 Task: Create a rule when a start date not in next week is set on a card by me.
Action: Mouse moved to (917, 69)
Screenshot: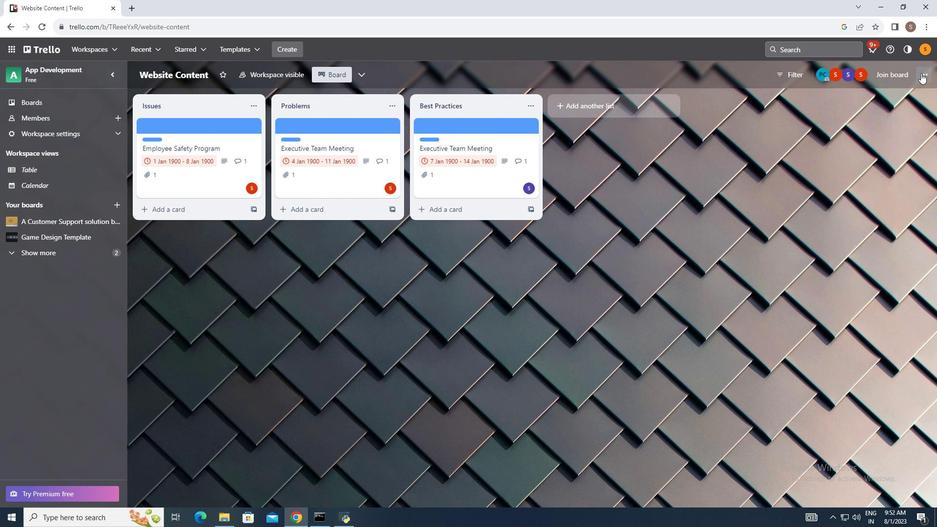 
Action: Mouse pressed left at (917, 69)
Screenshot: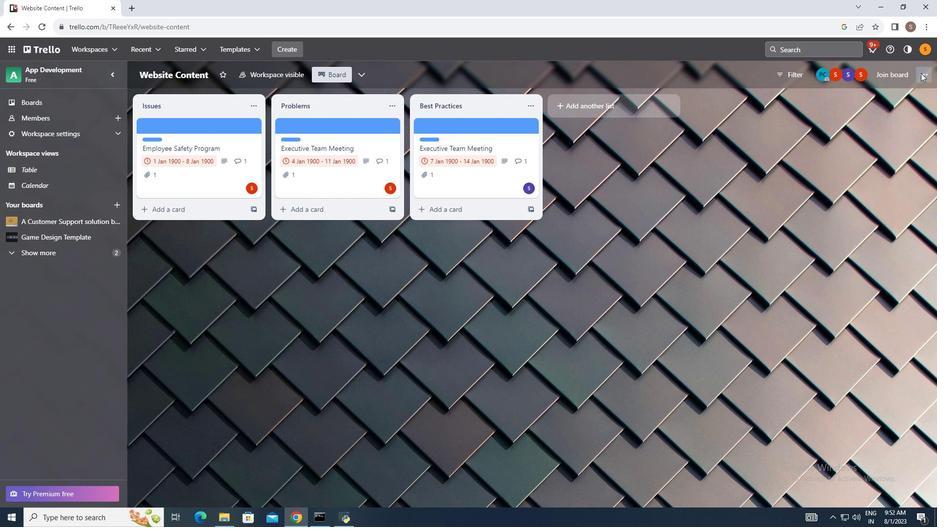 
Action: Mouse moved to (856, 182)
Screenshot: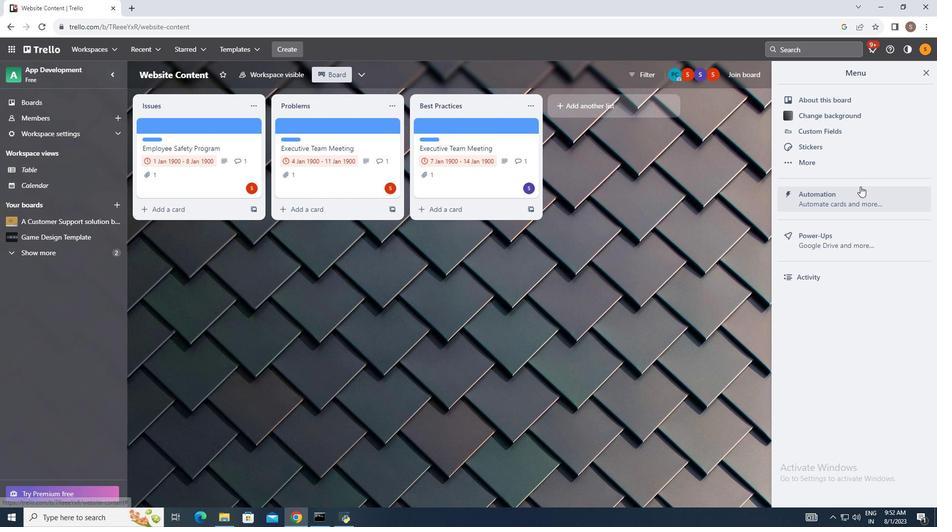 
Action: Mouse pressed left at (856, 182)
Screenshot: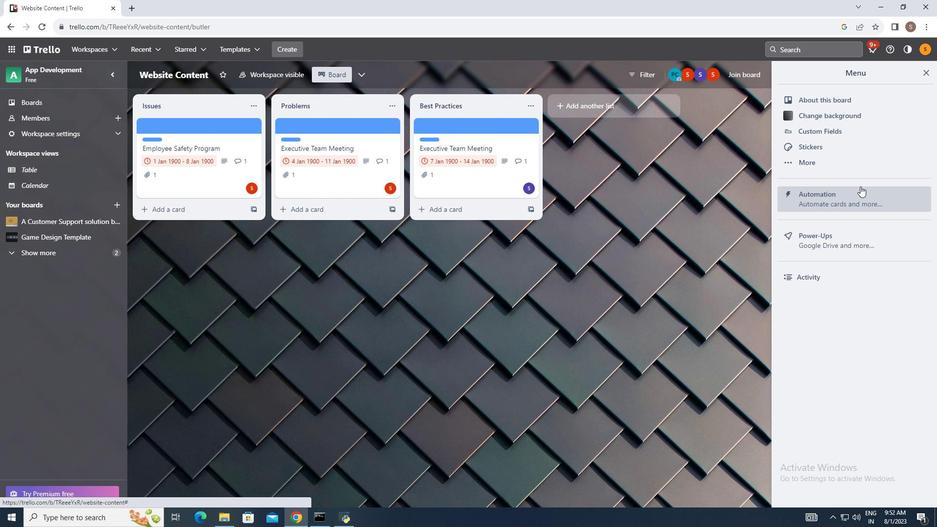 
Action: Mouse moved to (161, 159)
Screenshot: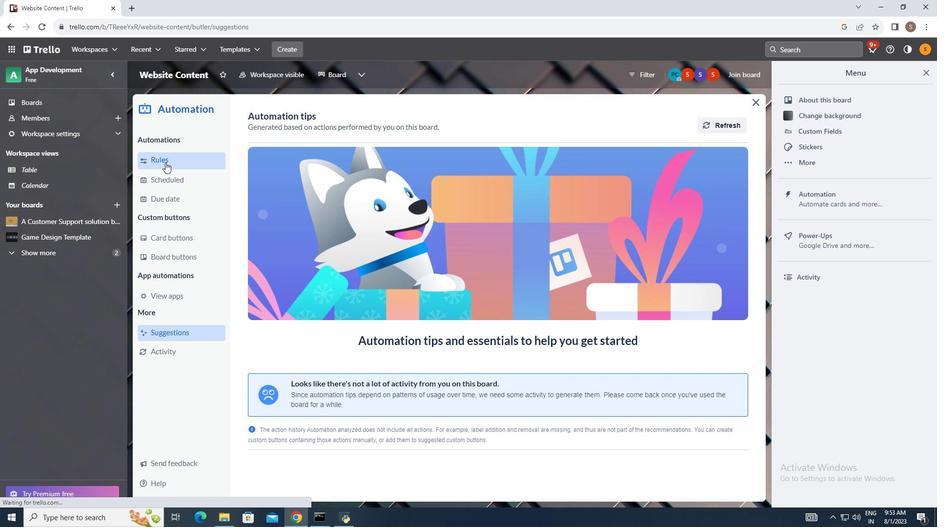 
Action: Mouse pressed left at (161, 159)
Screenshot: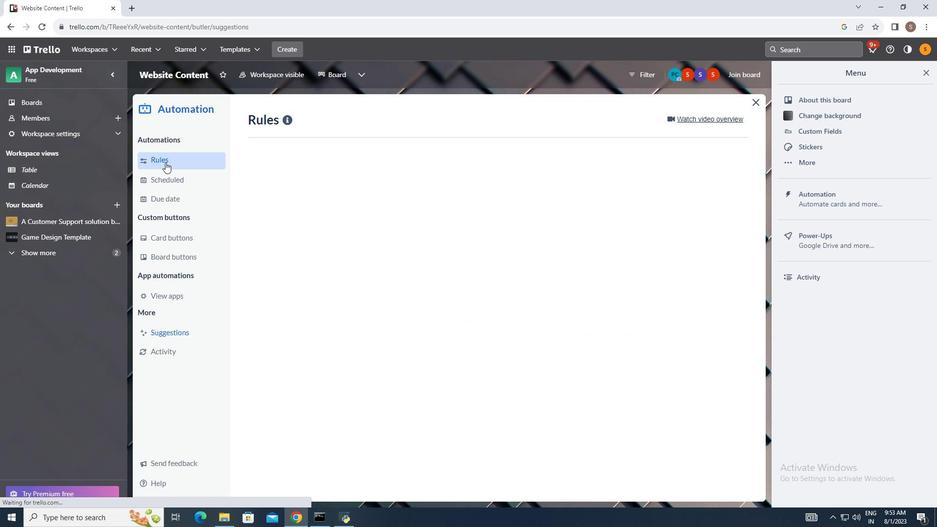 
Action: Mouse moved to (660, 116)
Screenshot: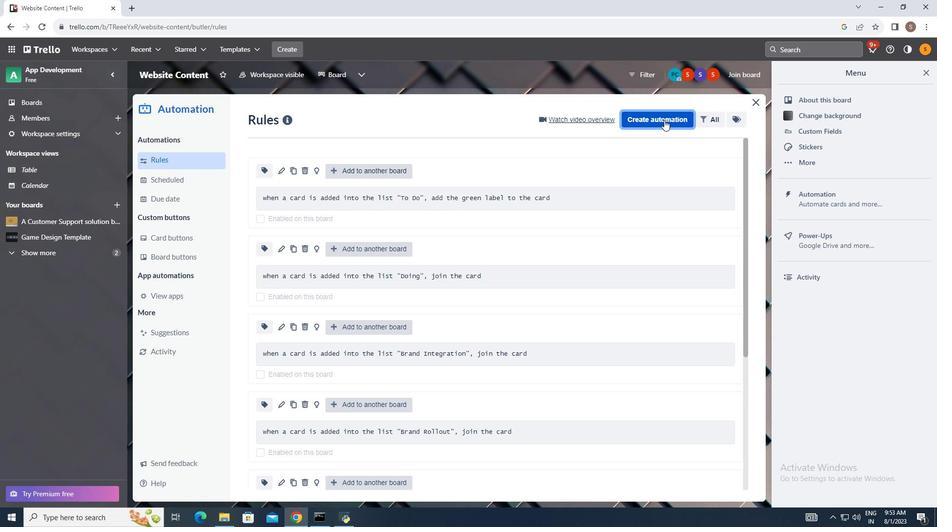 
Action: Mouse pressed left at (660, 116)
Screenshot: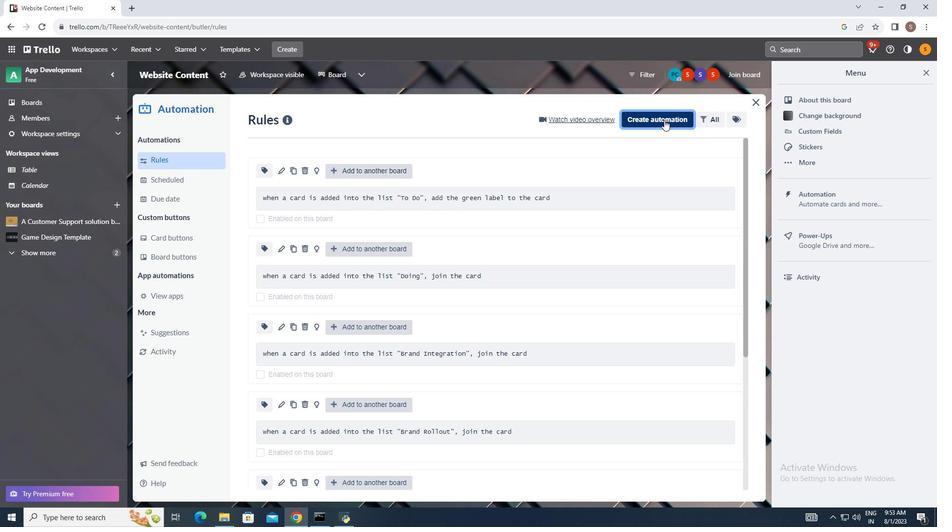 
Action: Mouse moved to (496, 212)
Screenshot: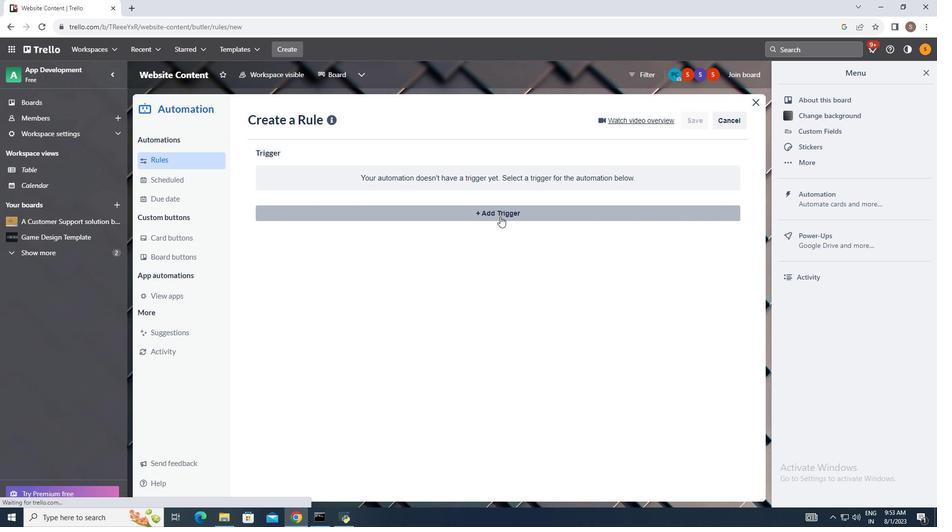 
Action: Mouse pressed left at (496, 212)
Screenshot: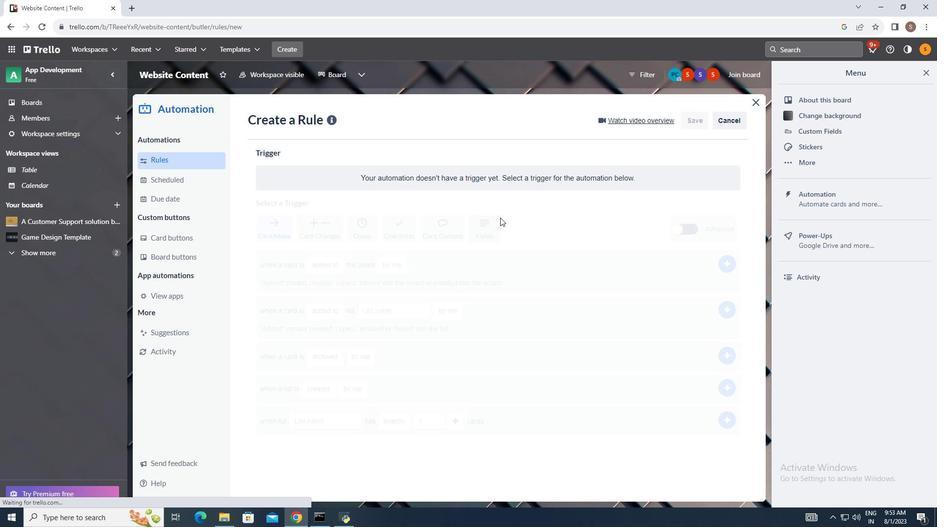 
Action: Mouse moved to (358, 235)
Screenshot: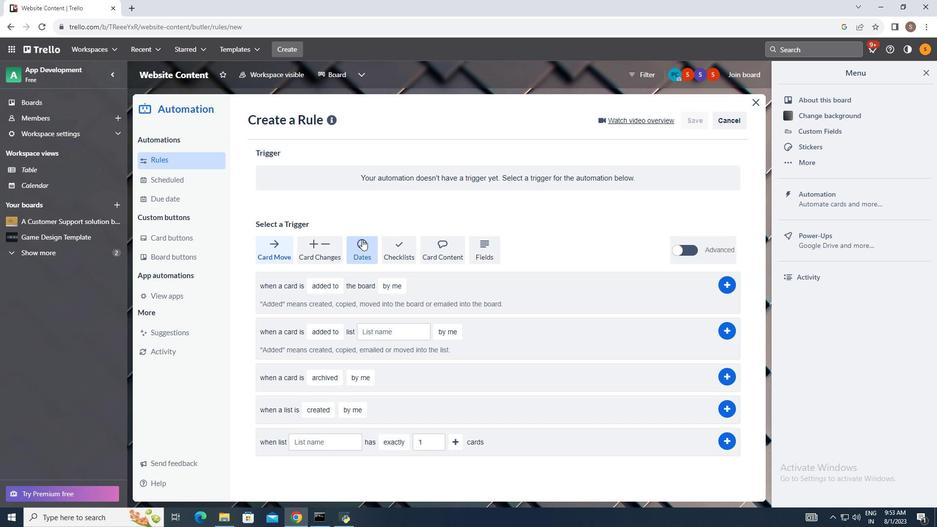 
Action: Mouse pressed left at (358, 235)
Screenshot: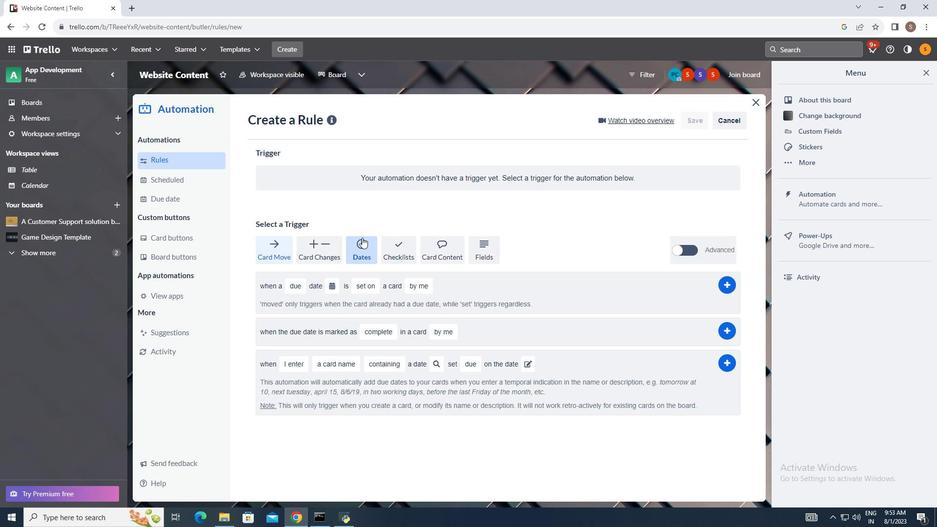 
Action: Mouse moved to (293, 281)
Screenshot: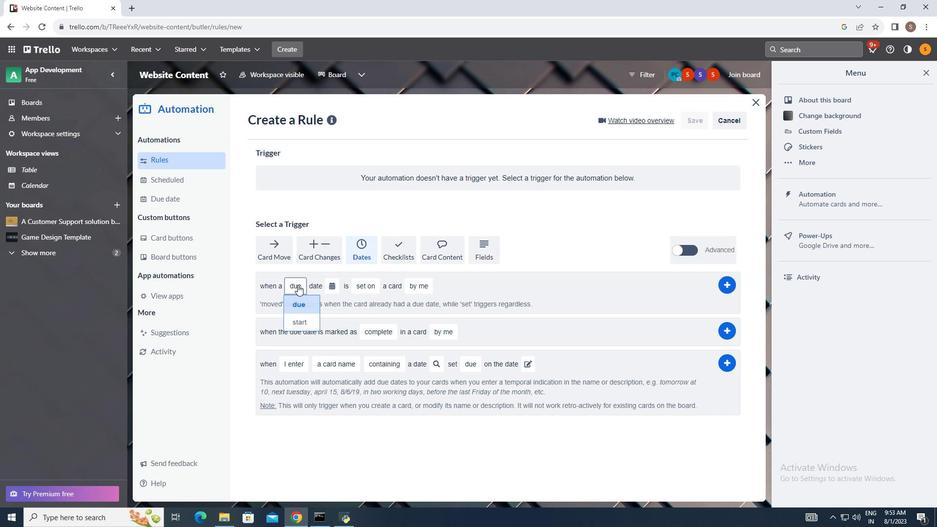 
Action: Mouse pressed left at (293, 281)
Screenshot: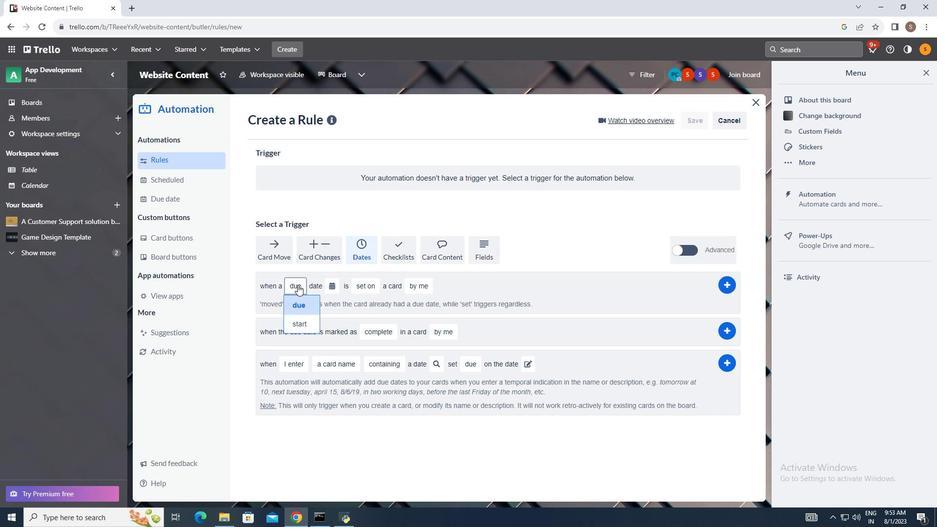 
Action: Mouse moved to (292, 317)
Screenshot: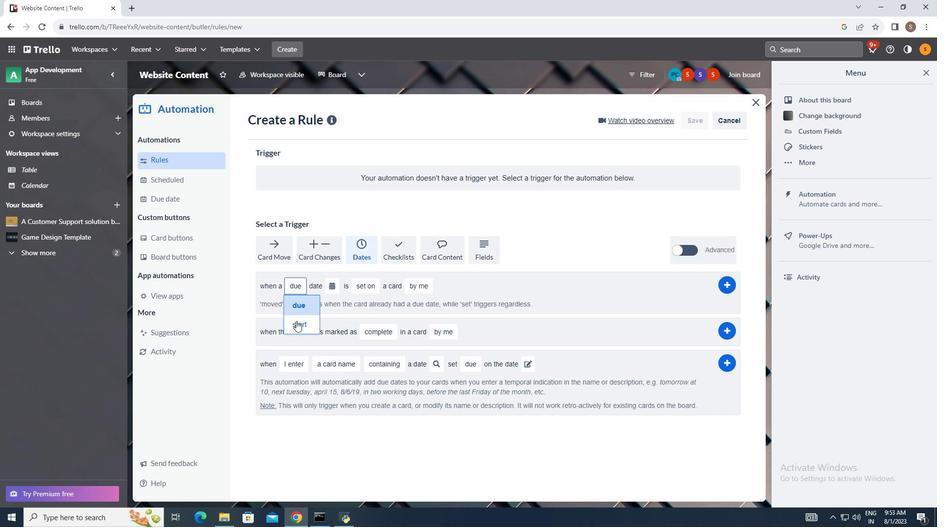 
Action: Mouse pressed left at (292, 317)
Screenshot: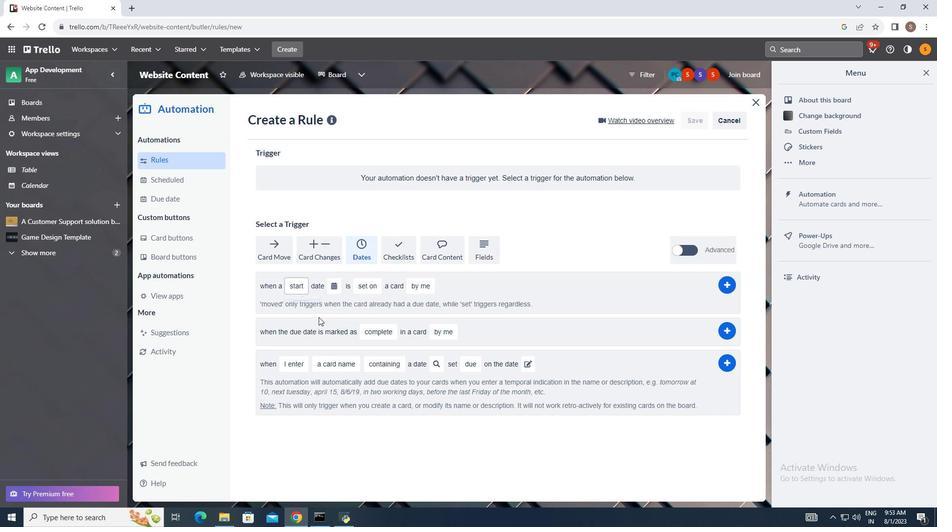 
Action: Mouse moved to (328, 283)
Screenshot: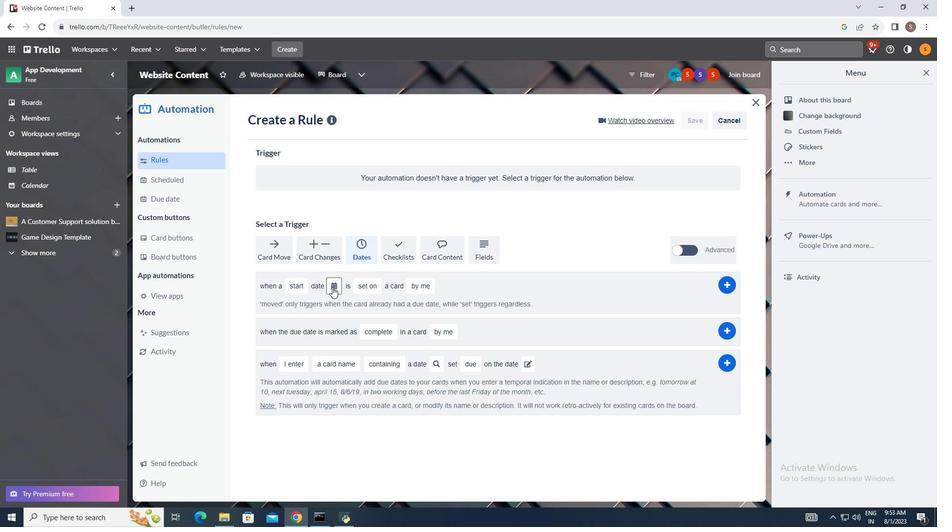 
Action: Mouse pressed left at (328, 283)
Screenshot: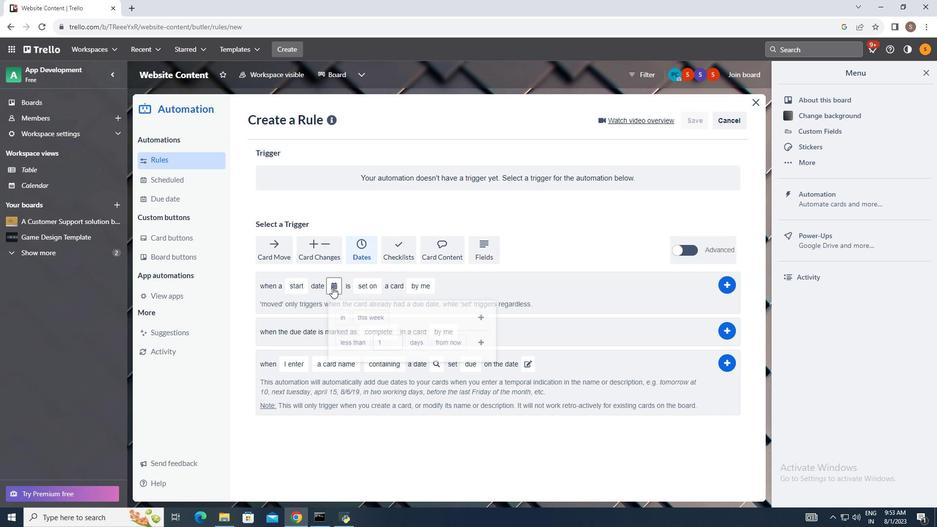 
Action: Mouse moved to (339, 314)
Screenshot: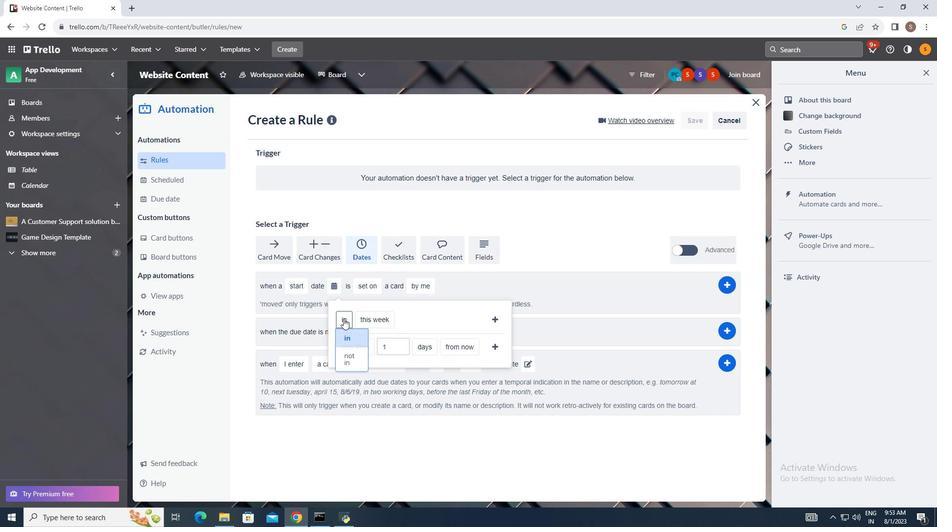 
Action: Mouse pressed left at (339, 314)
Screenshot: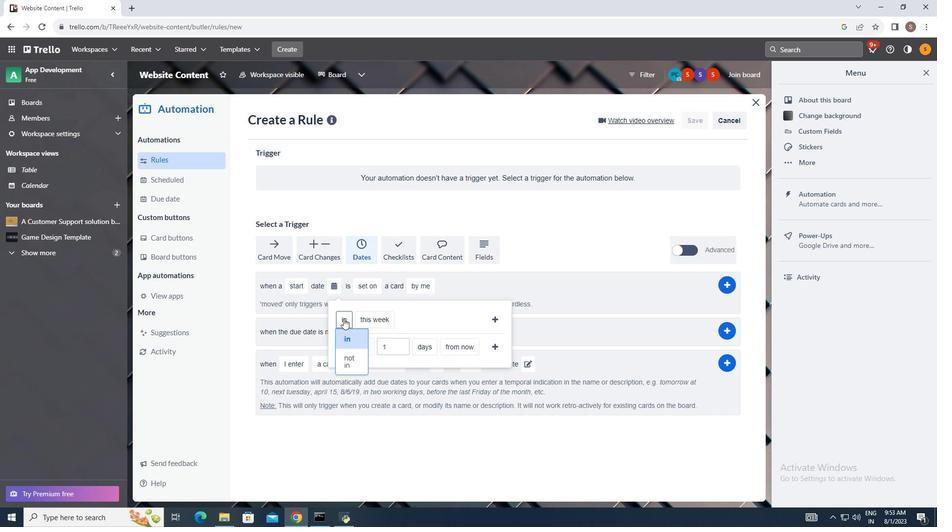
Action: Mouse moved to (346, 355)
Screenshot: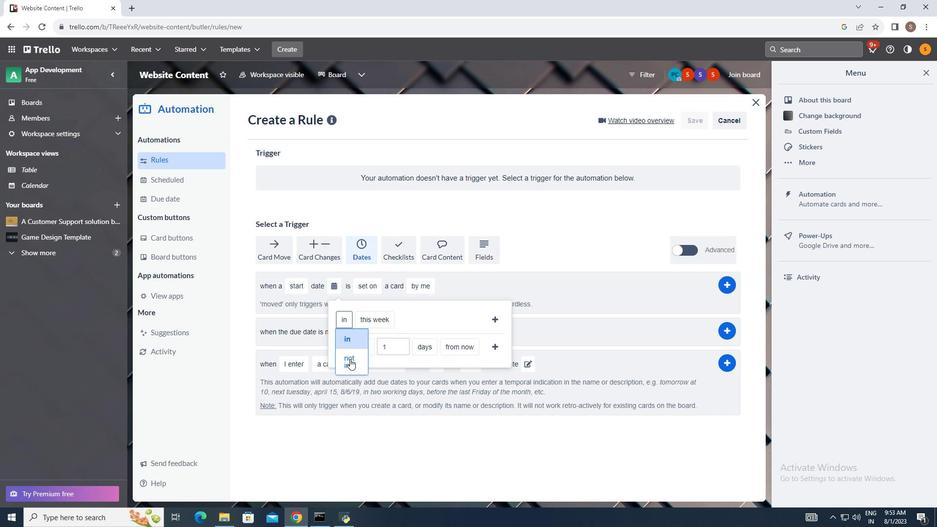 
Action: Mouse pressed left at (346, 355)
Screenshot: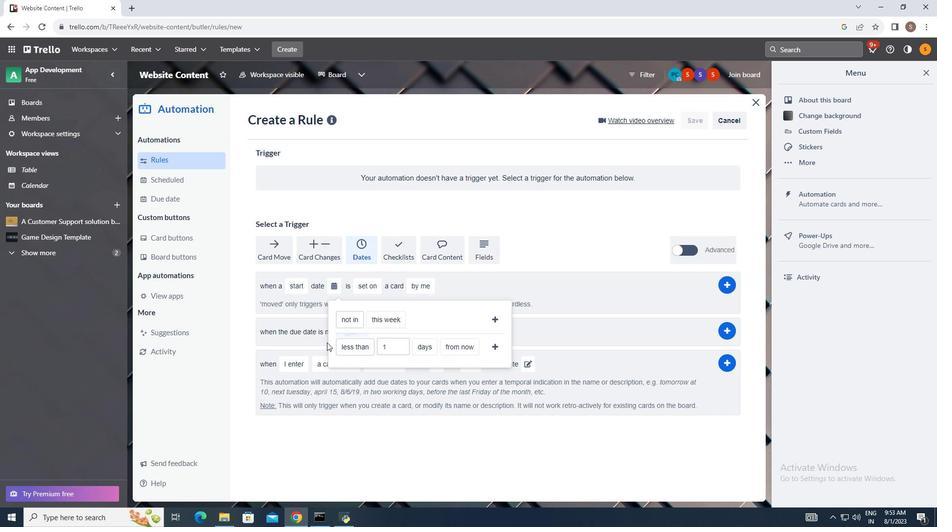 
Action: Mouse moved to (373, 312)
Screenshot: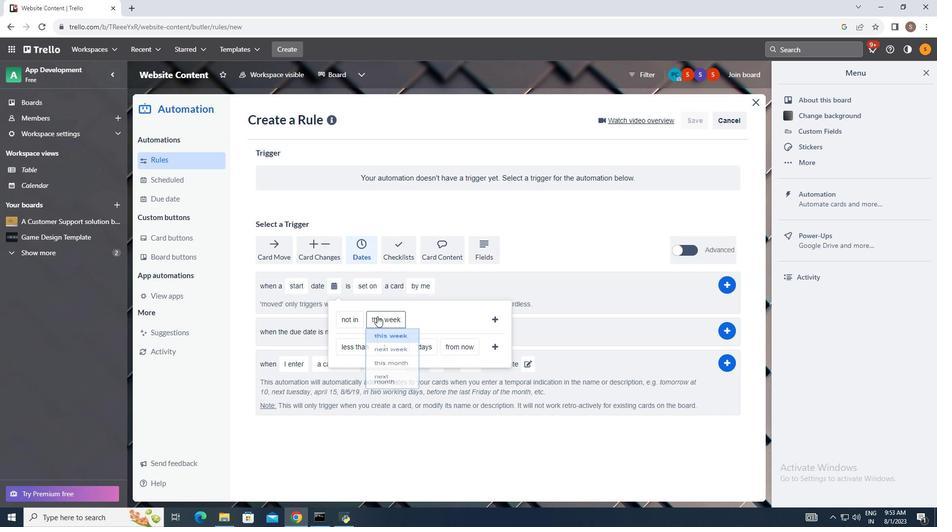 
Action: Mouse pressed left at (373, 312)
Screenshot: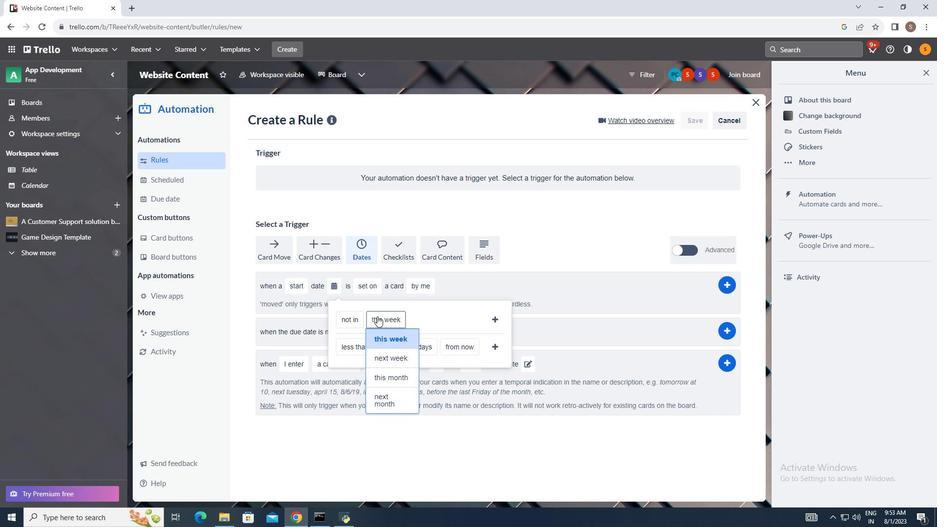 
Action: Mouse moved to (384, 350)
Screenshot: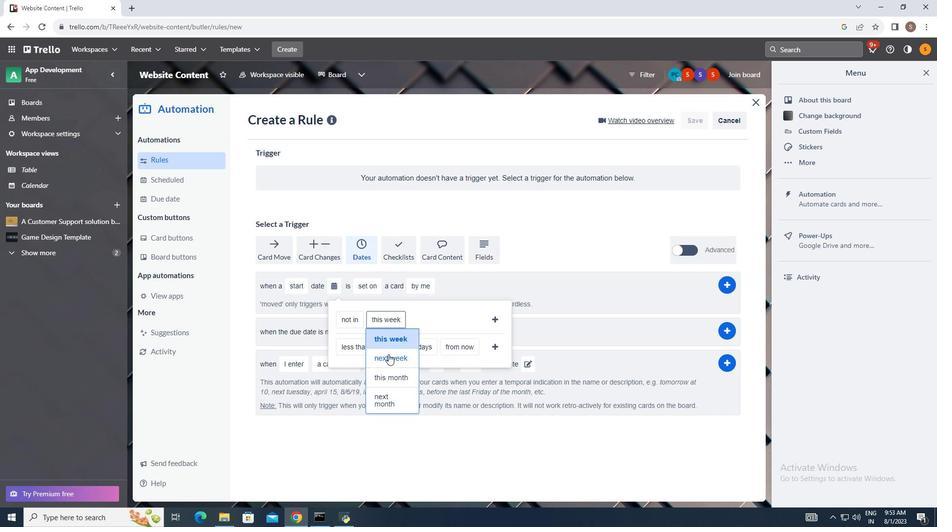 
Action: Mouse pressed left at (384, 350)
Screenshot: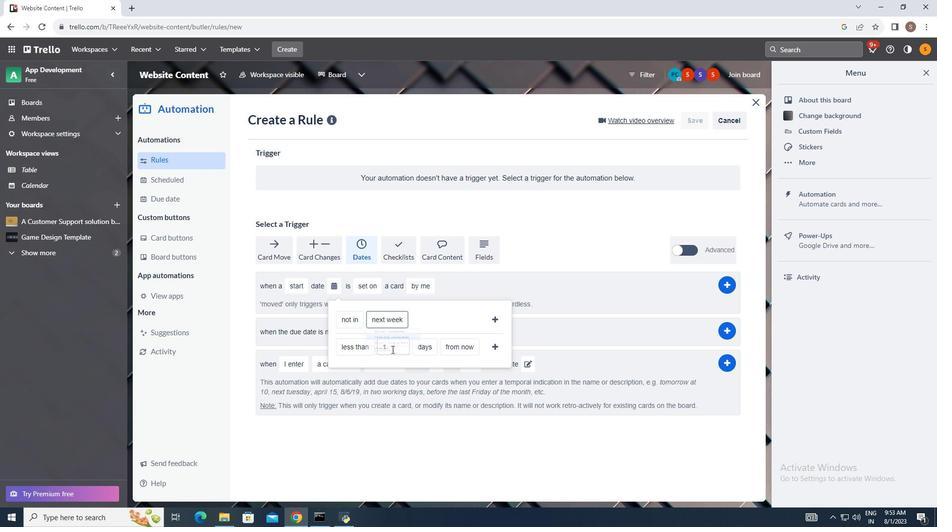 
Action: Mouse moved to (491, 316)
Screenshot: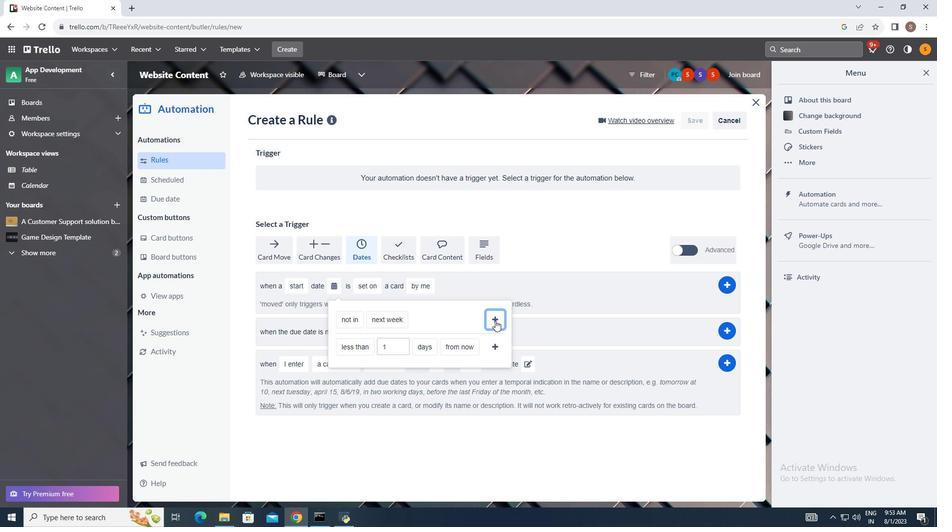 
Action: Mouse pressed left at (491, 316)
Screenshot: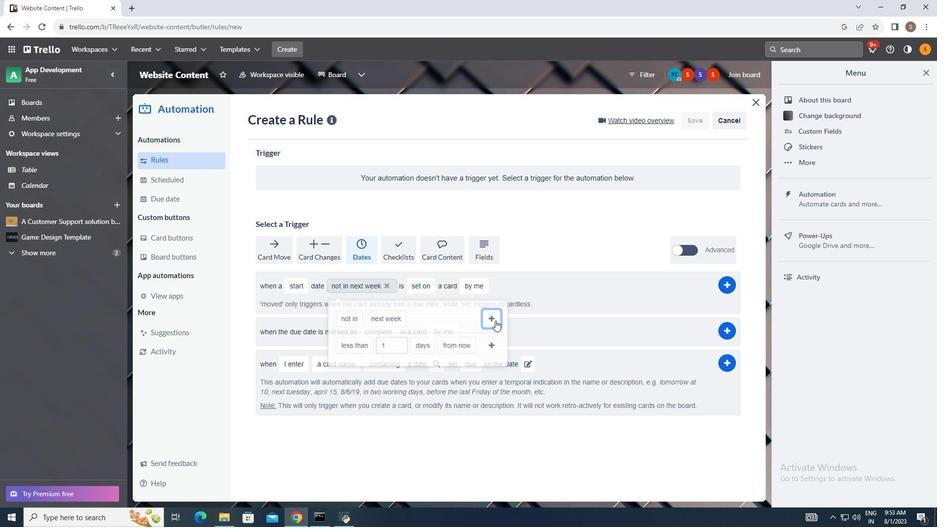 
Action: Mouse moved to (725, 284)
Screenshot: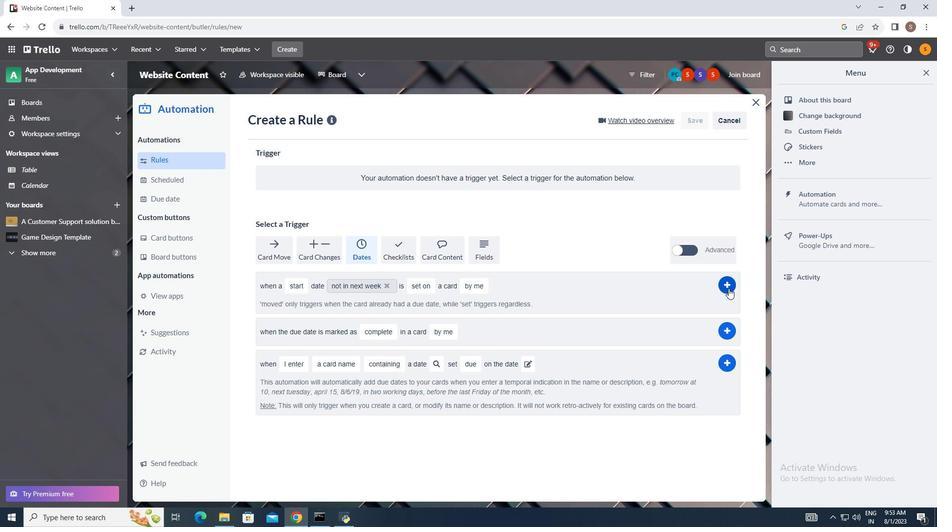 
Action: Mouse pressed left at (725, 284)
Screenshot: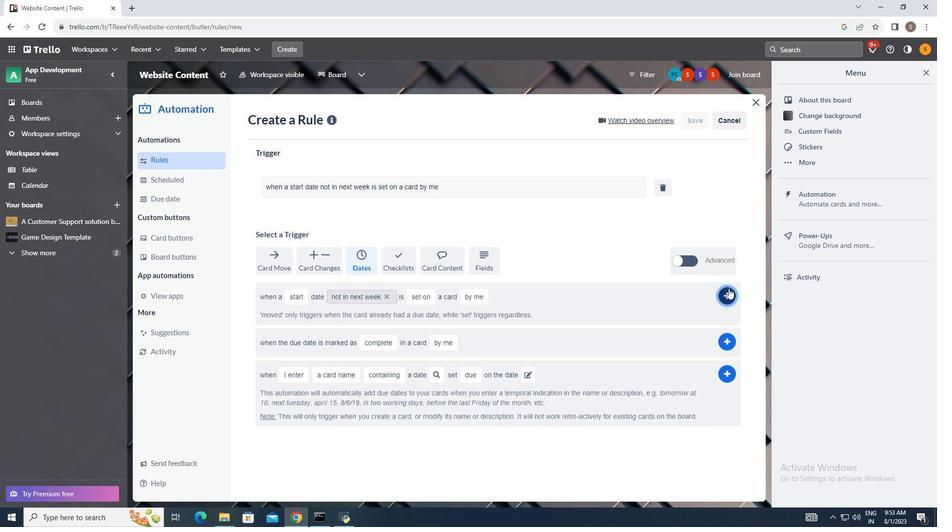 
Action: Mouse moved to (519, 268)
Screenshot: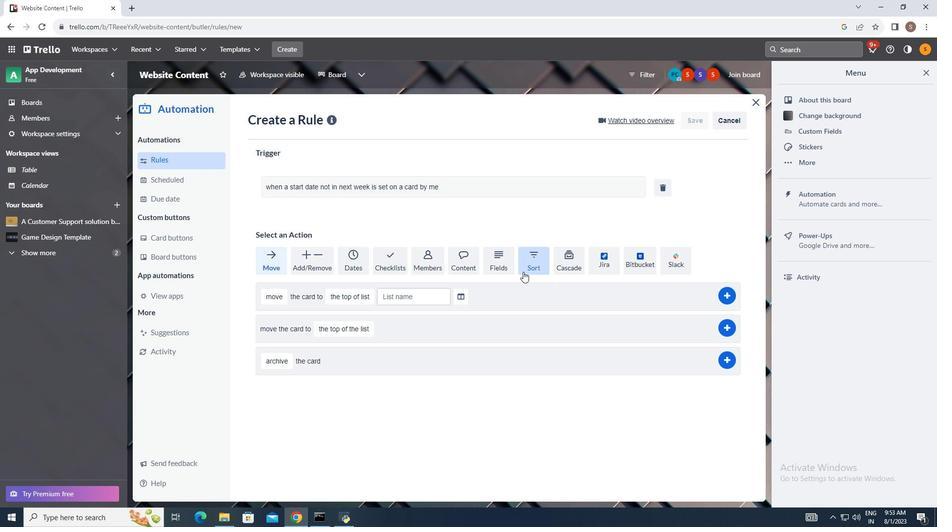 
